 Task: Create List Resource Management in Board Project Prioritization Tools to Workspace Budgeting and Forecasting. Create List Communication in Board Content Curation to Workspace Budgeting and Forecasting. Create List Collaboration in Board Product Portfolio Management and Rationalization to Workspace Budgeting and Forecasting
Action: Mouse moved to (469, 165)
Screenshot: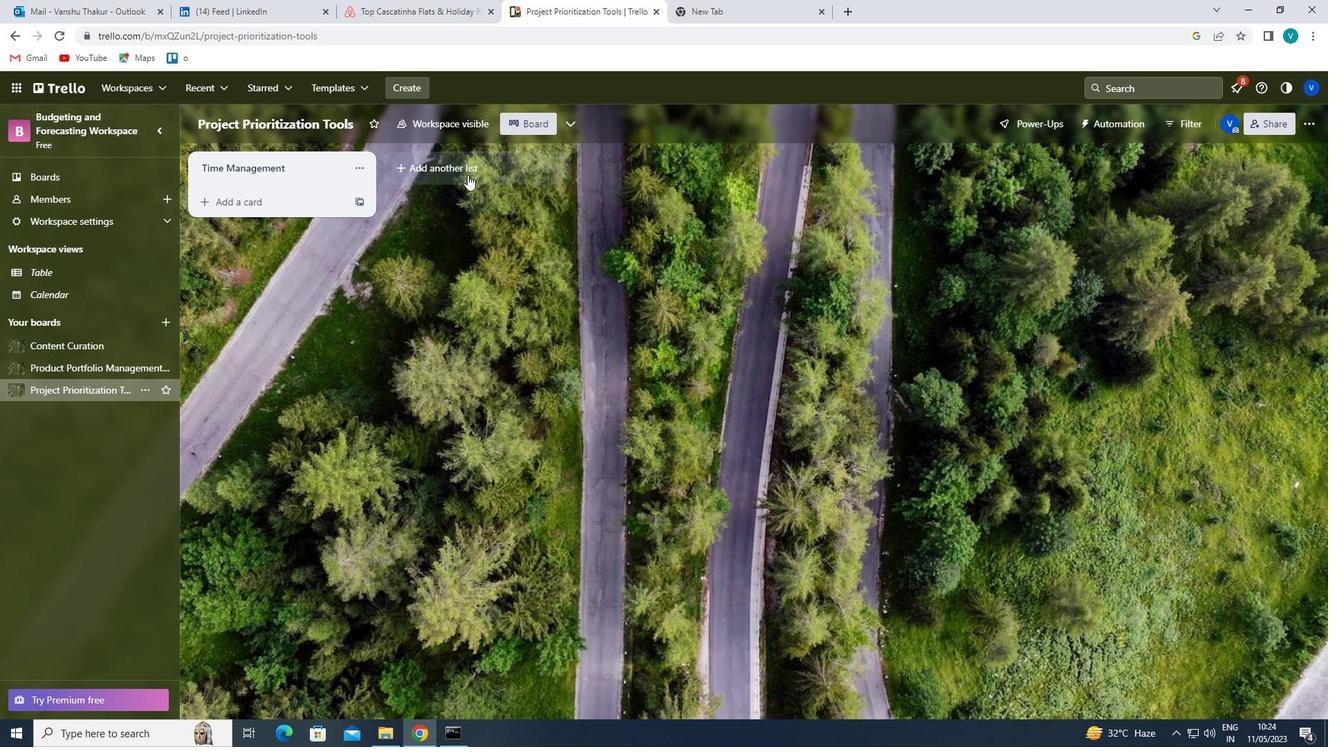 
Action: Mouse pressed left at (469, 165)
Screenshot: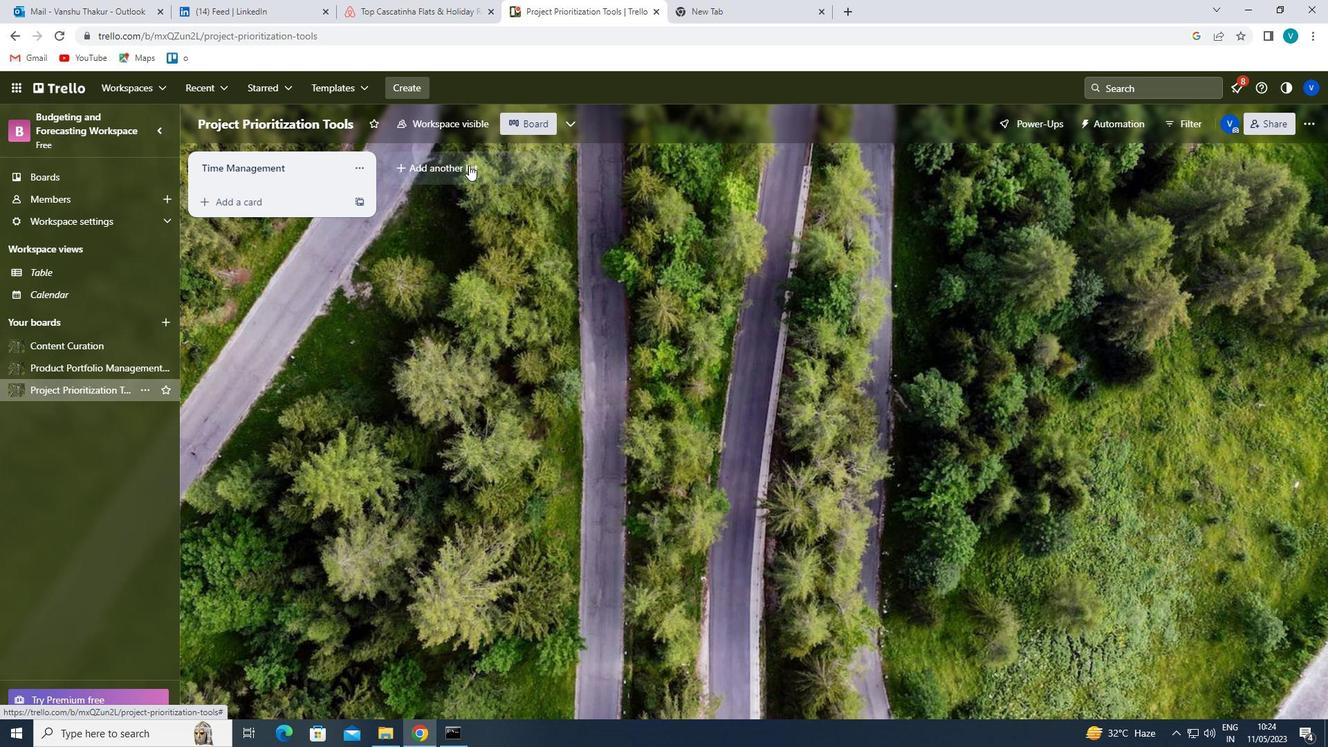 
Action: Key pressed <Key.shift>RESURCE<Key.left><Key.left><Key.left><Key.left>O<Key.right><Key.right><Key.right><Key.right><Key.space><Key.shift>MANAGEMENT
Screenshot: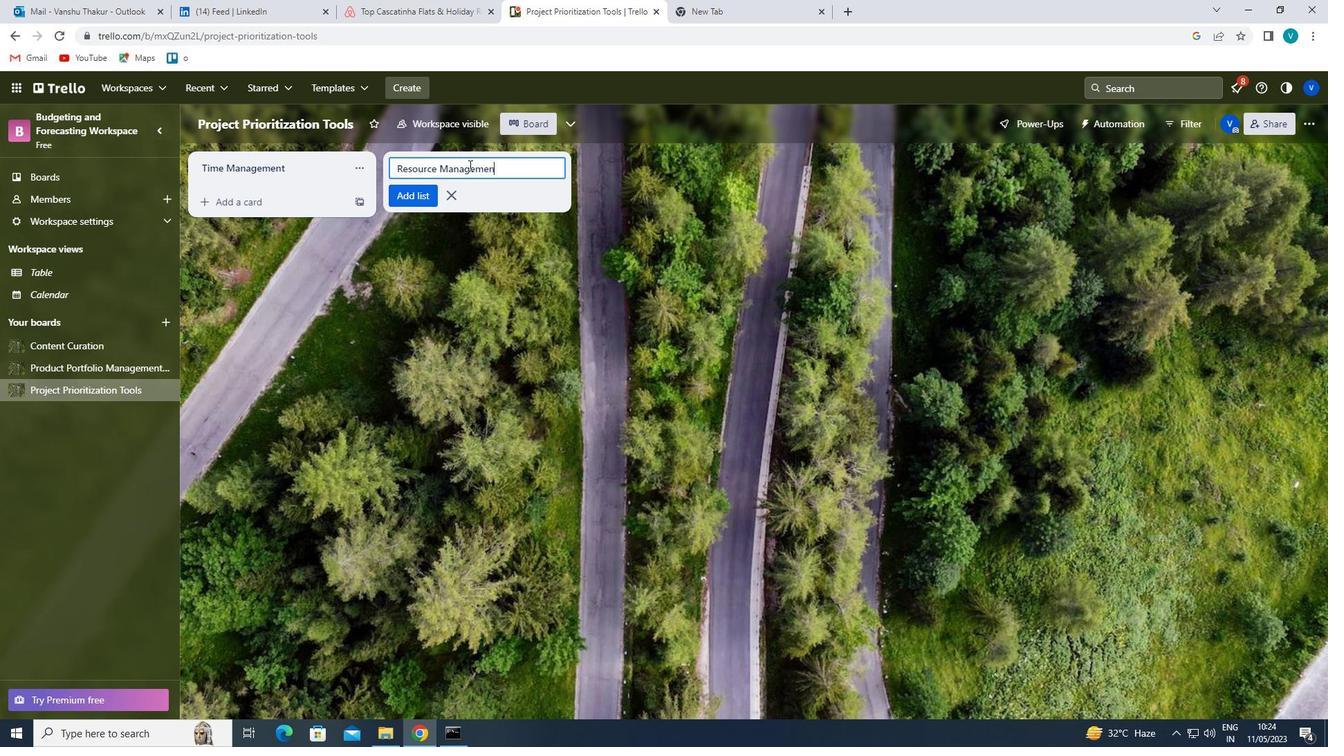 
Action: Mouse moved to (467, 166)
Screenshot: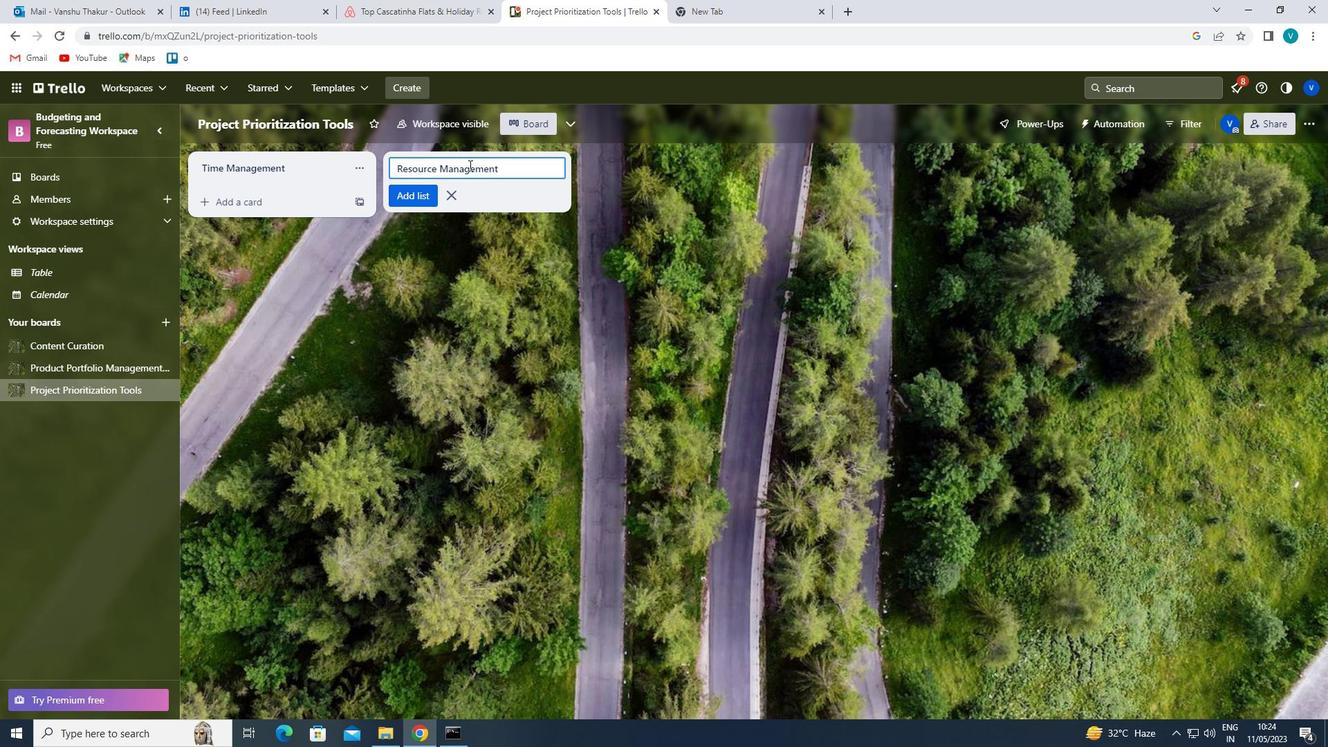 
Action: Key pressed <Key.enter>
Screenshot: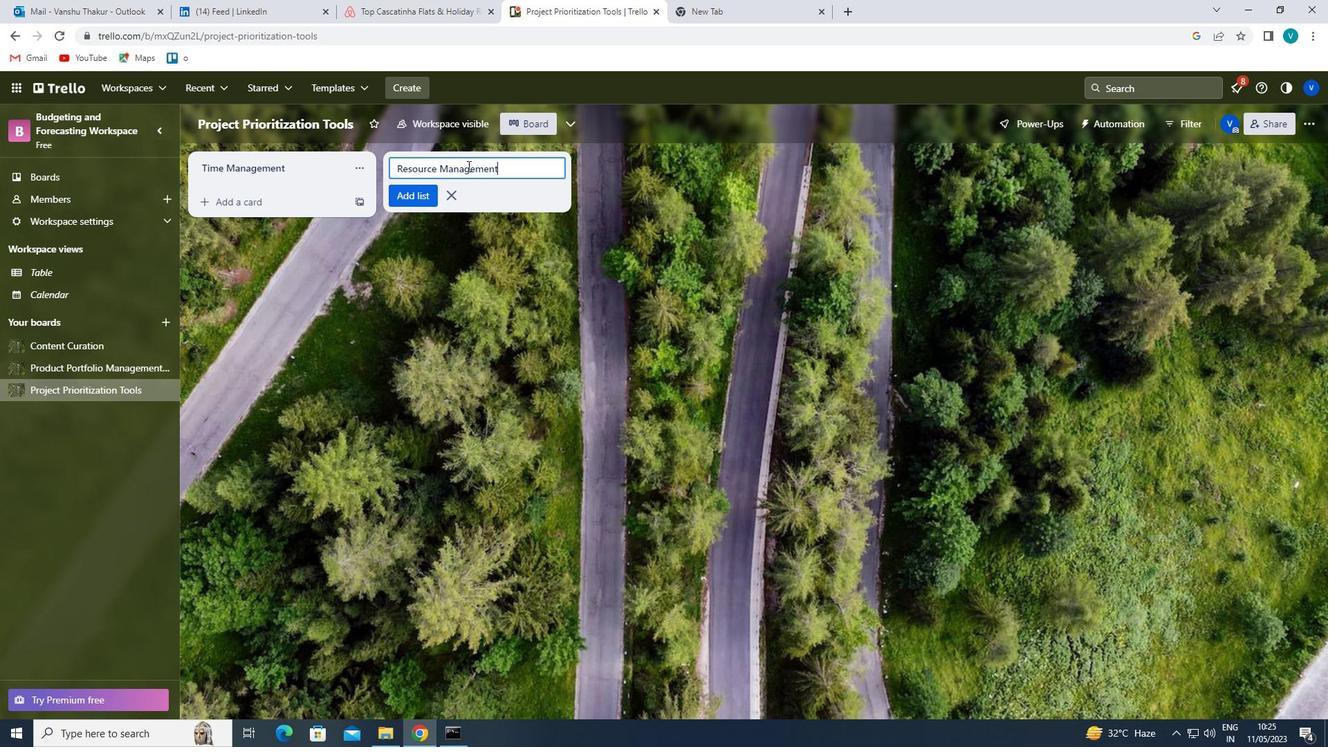 
Action: Mouse moved to (87, 340)
Screenshot: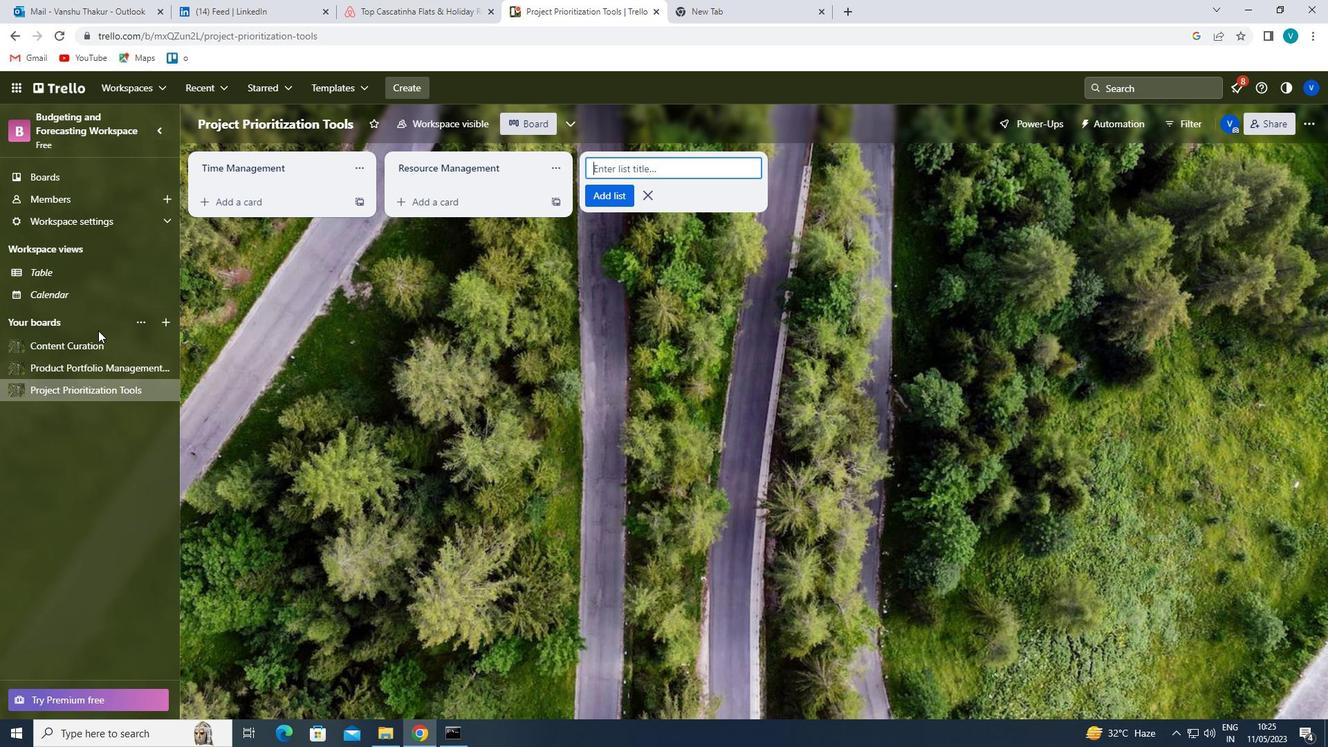 
Action: Mouse pressed left at (87, 340)
Screenshot: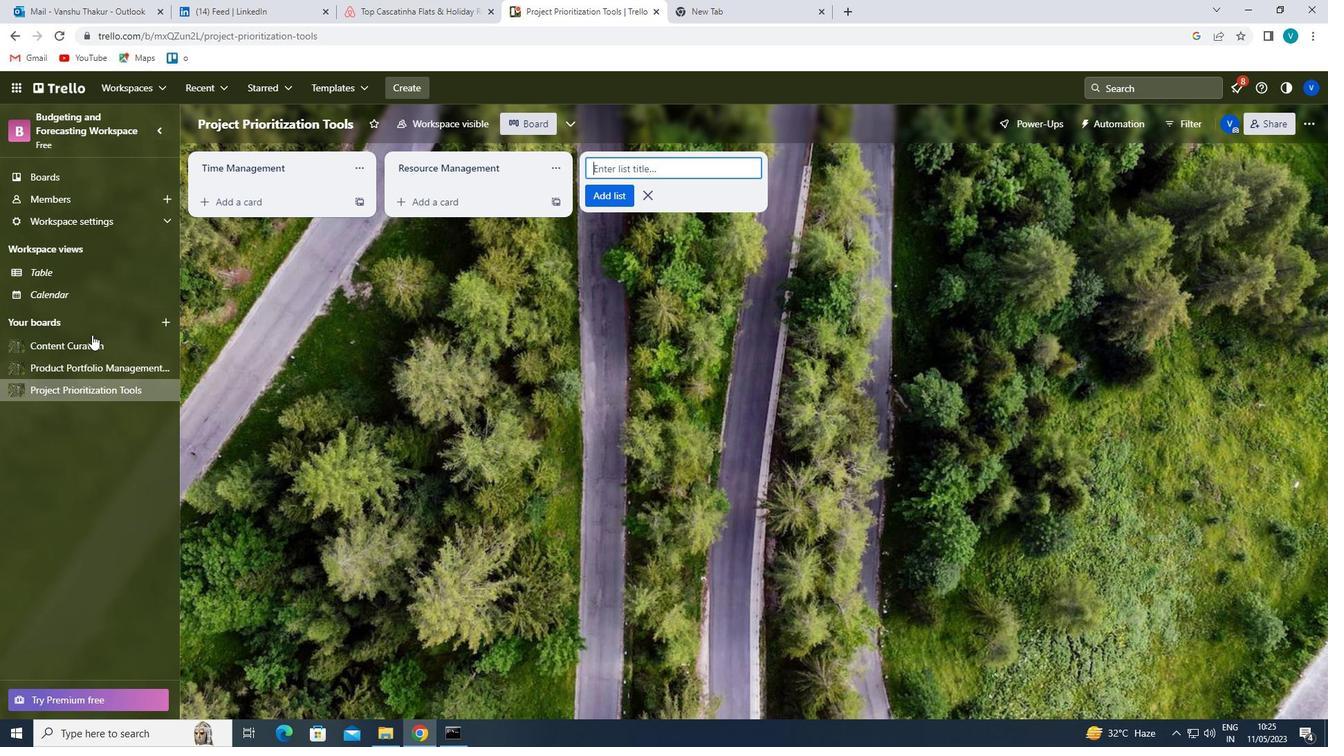 
Action: Mouse moved to (424, 168)
Screenshot: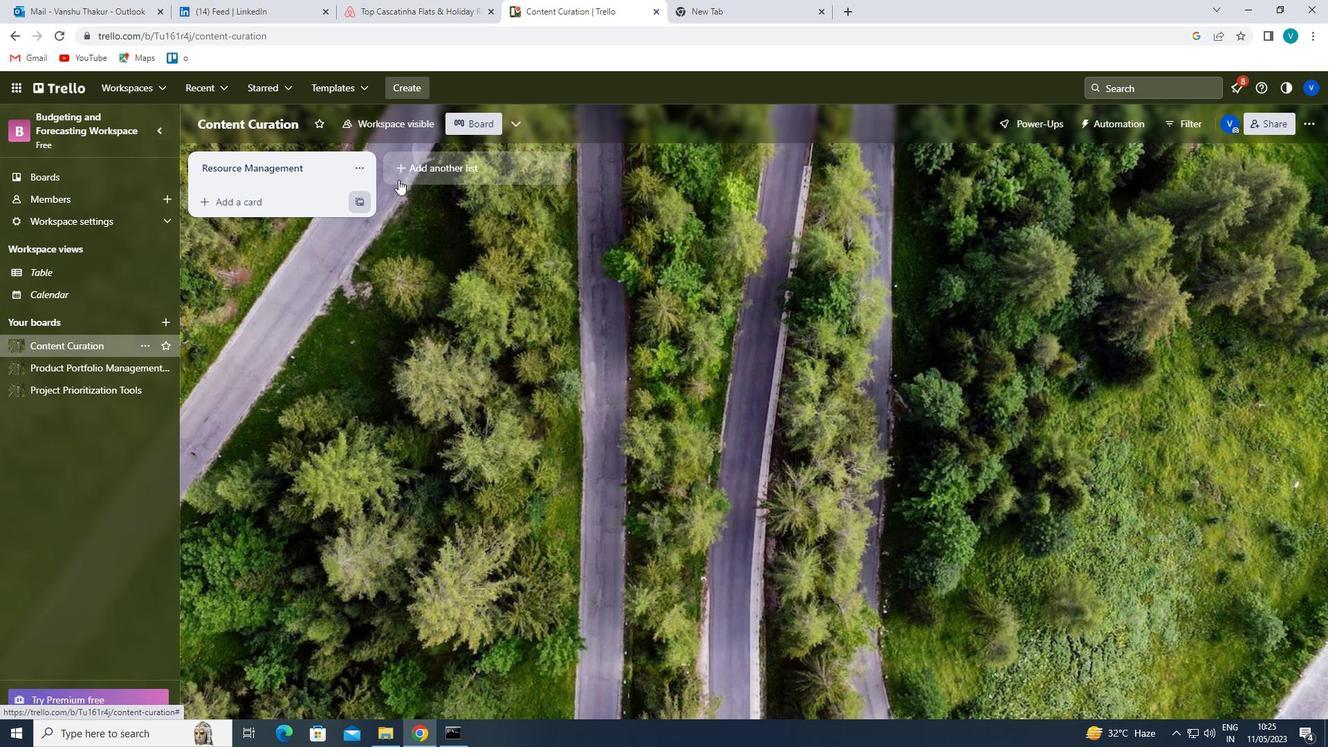
Action: Mouse pressed left at (424, 168)
Screenshot: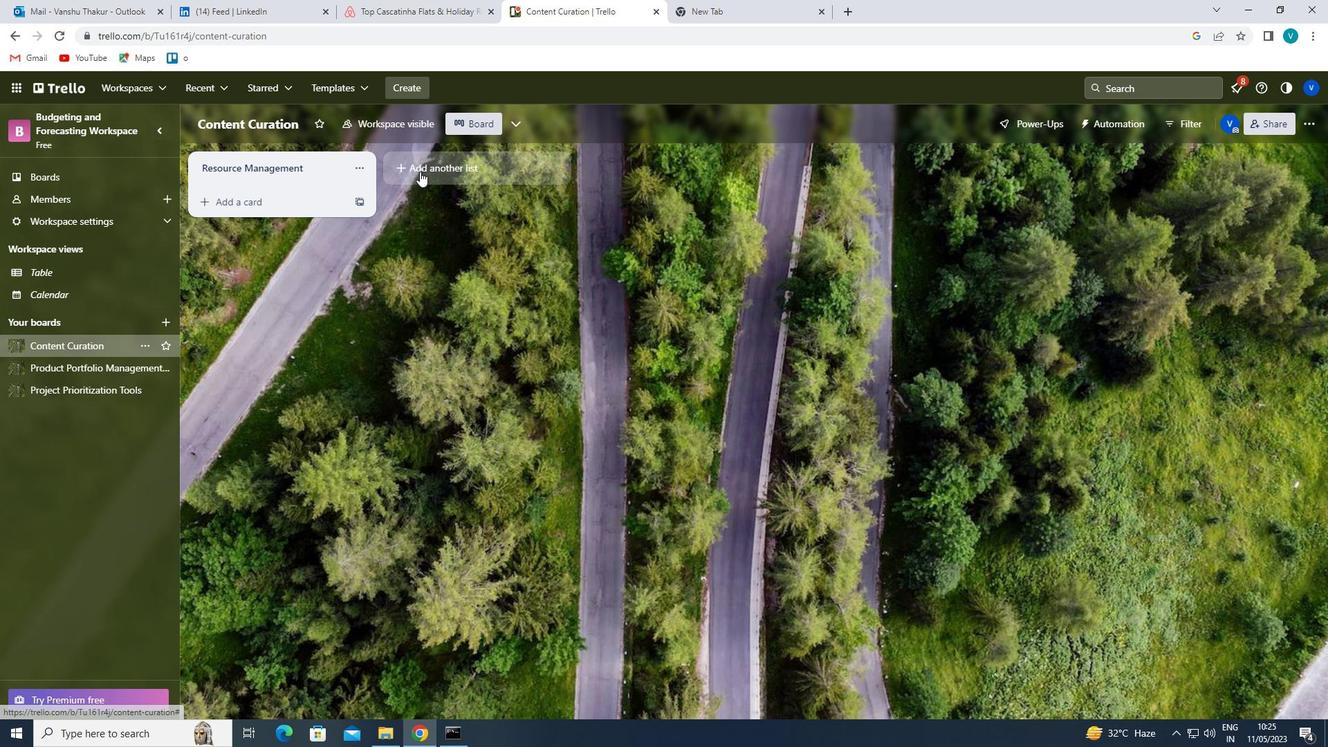 
Action: Mouse moved to (452, 170)
Screenshot: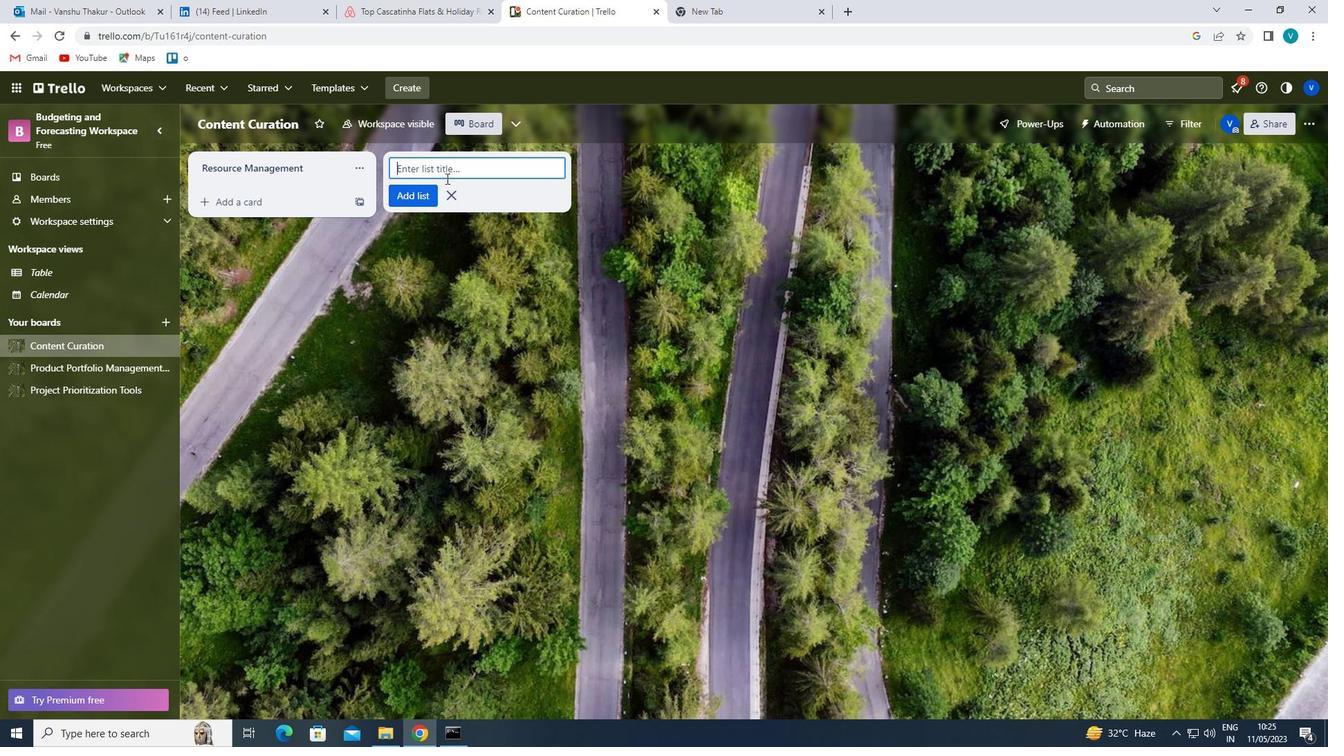 
Action: Mouse pressed left at (452, 170)
Screenshot: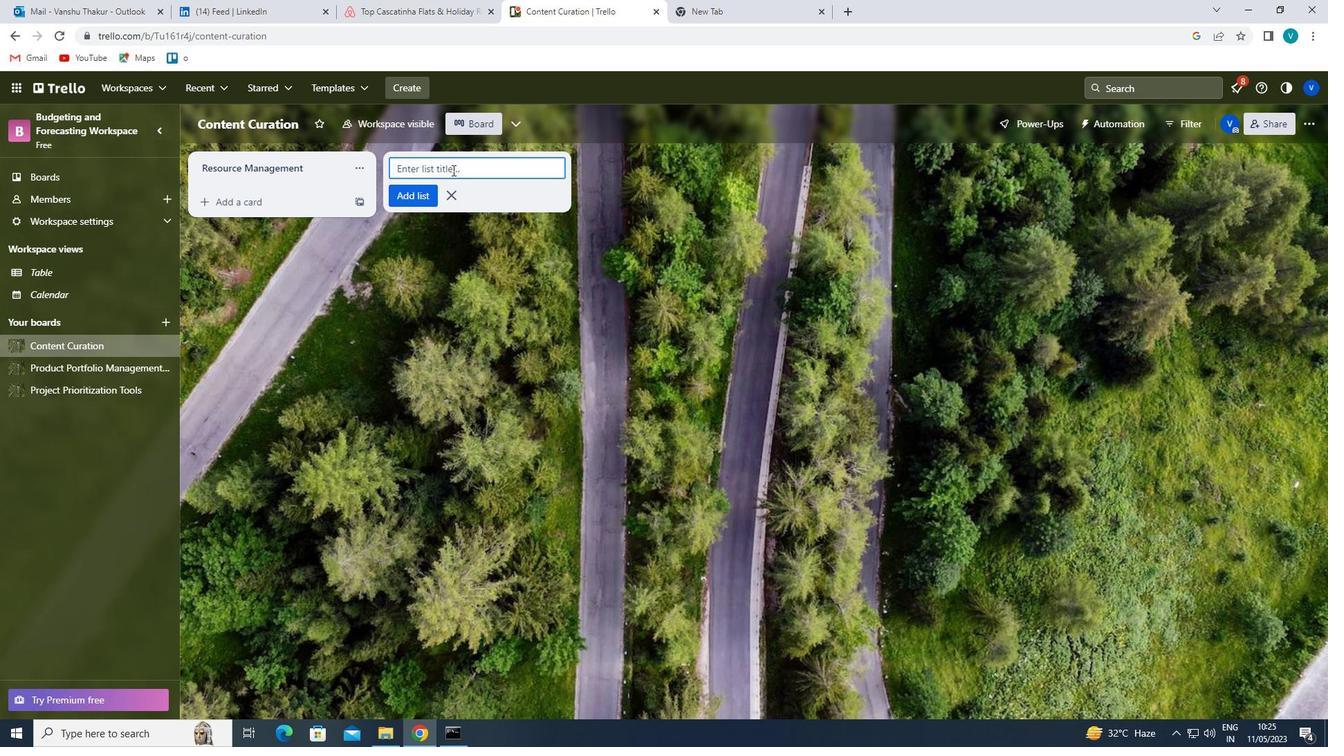 
Action: Key pressed <Key.shift>COMMUNICATION<Key.enter>
Screenshot: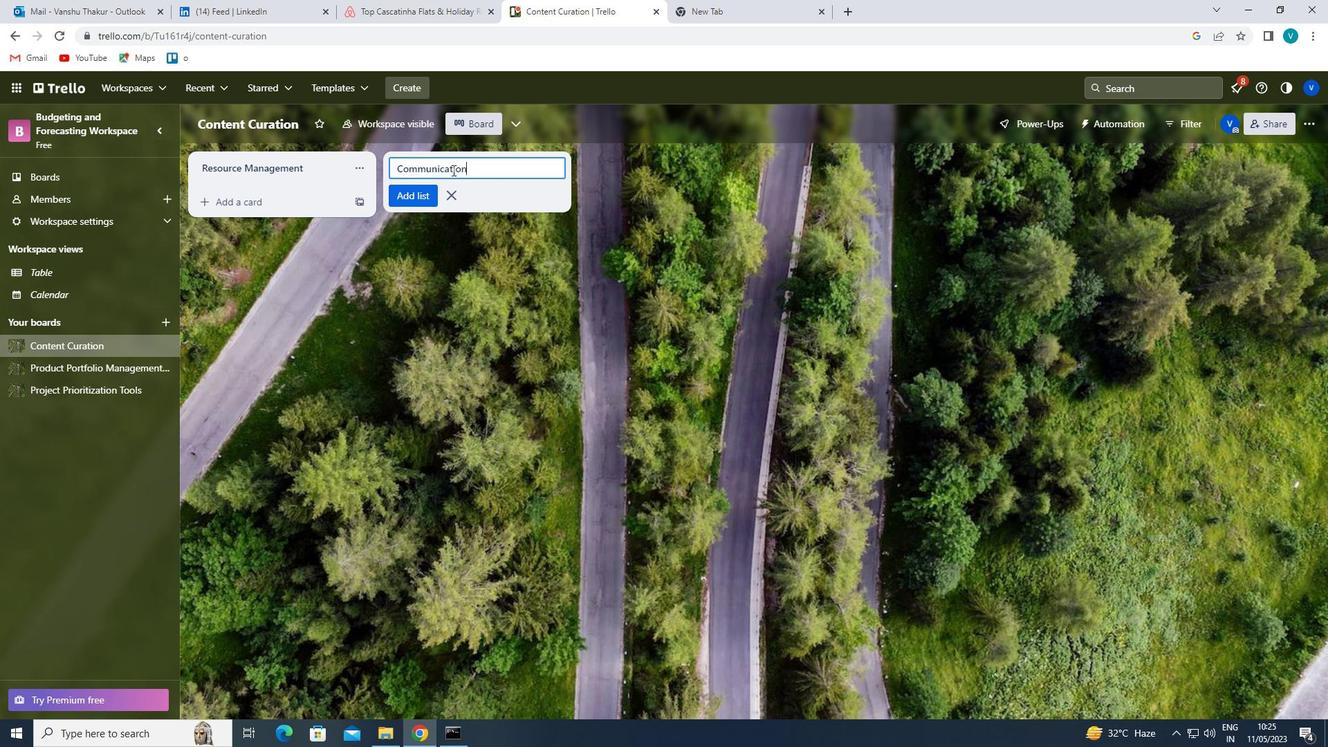 
Action: Mouse moved to (94, 358)
Screenshot: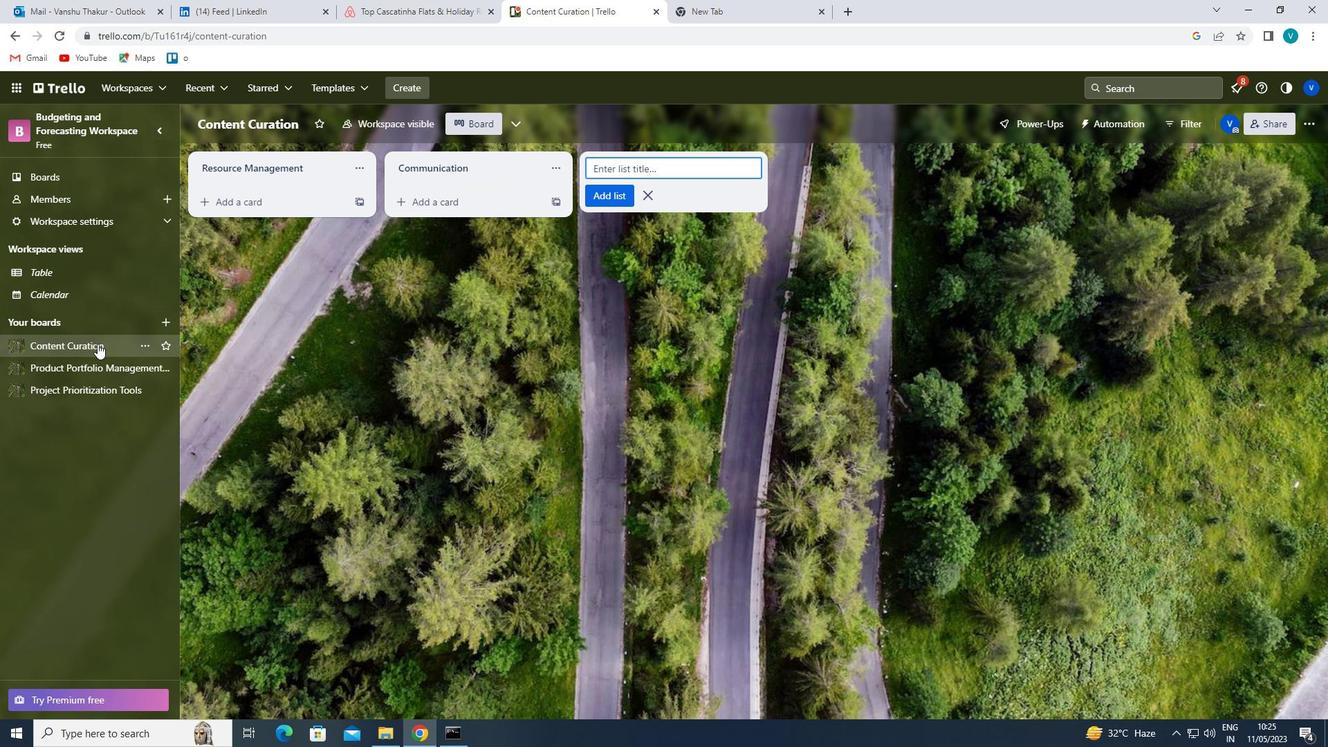 
Action: Mouse pressed left at (94, 358)
Screenshot: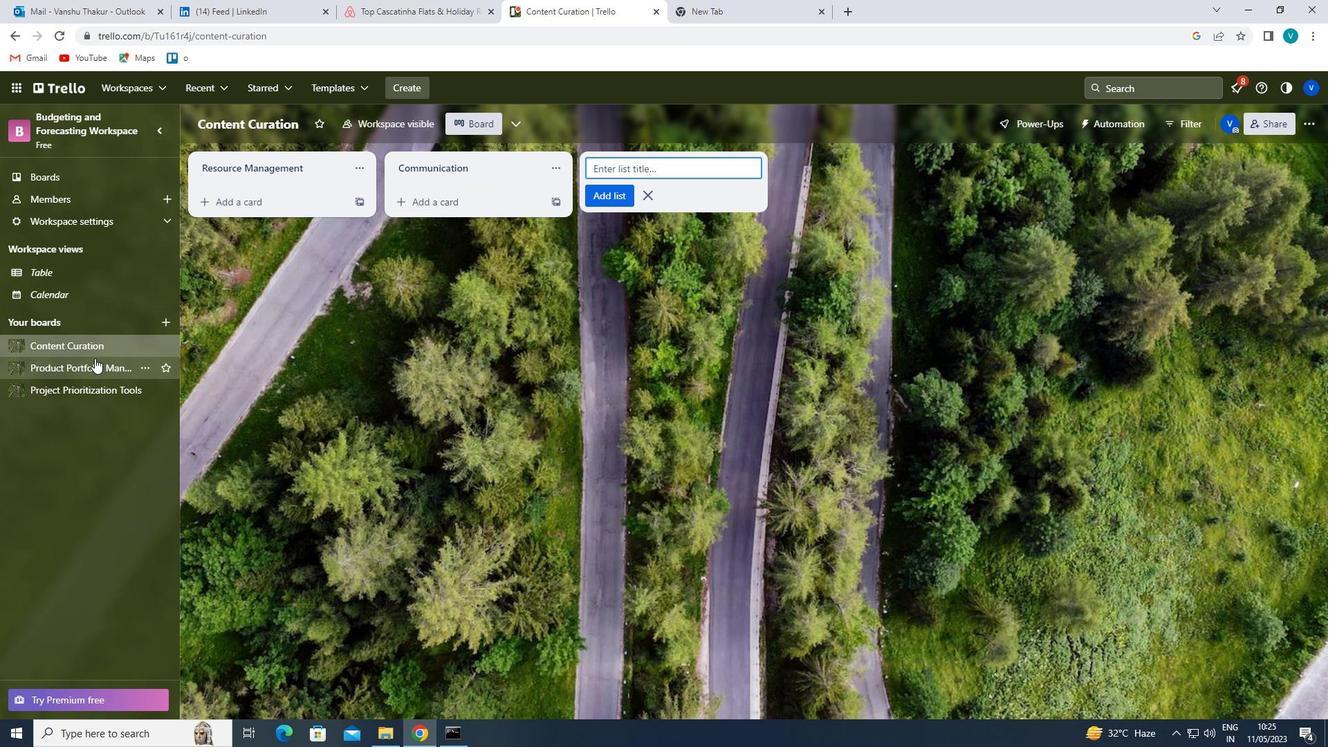 
Action: Mouse moved to (445, 165)
Screenshot: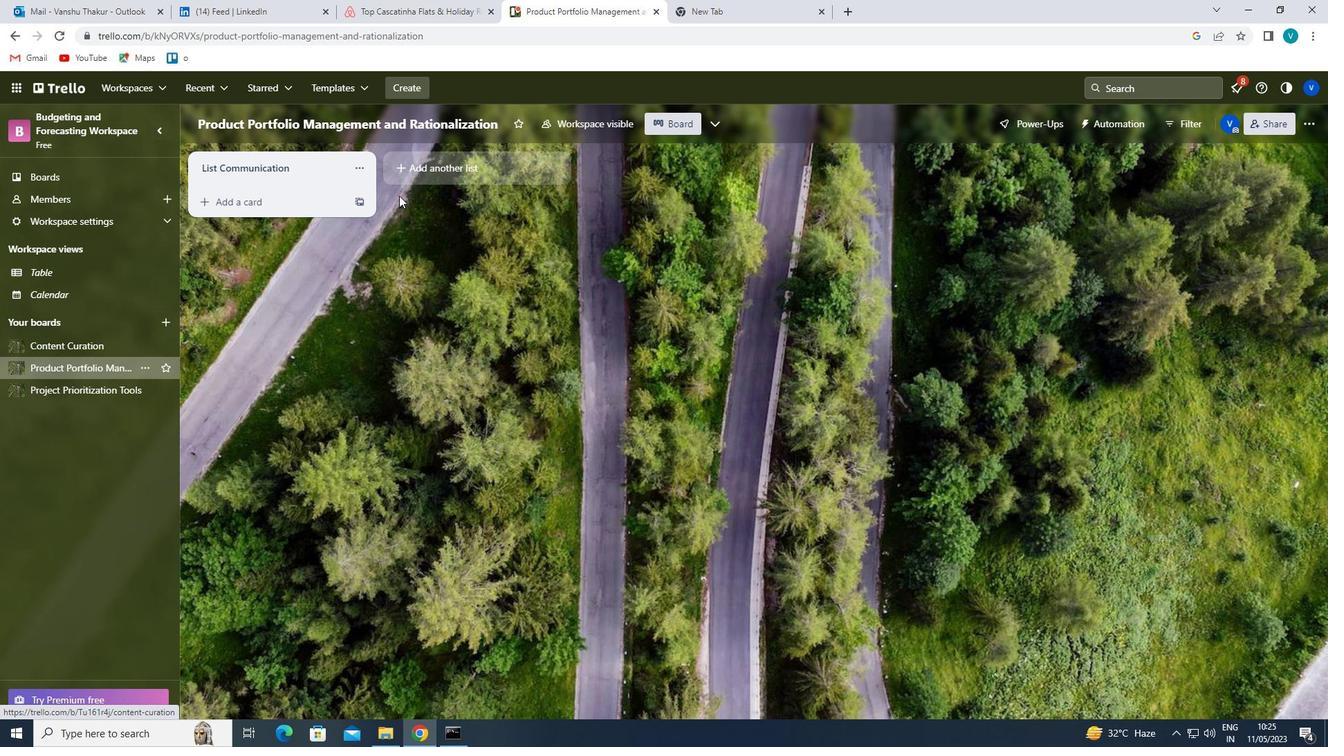 
Action: Mouse pressed left at (445, 165)
Screenshot: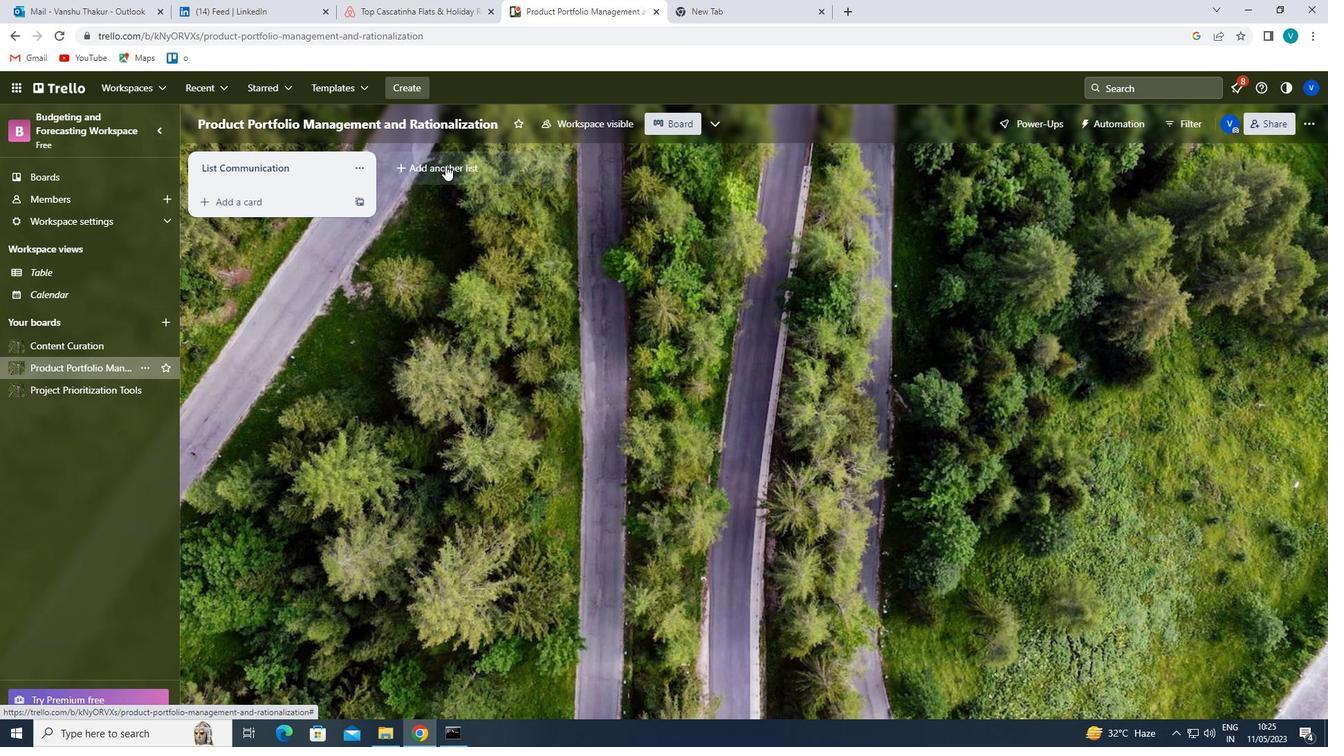 
Action: Key pressed <Key.shift>COLLABORATION<Key.enter>
Screenshot: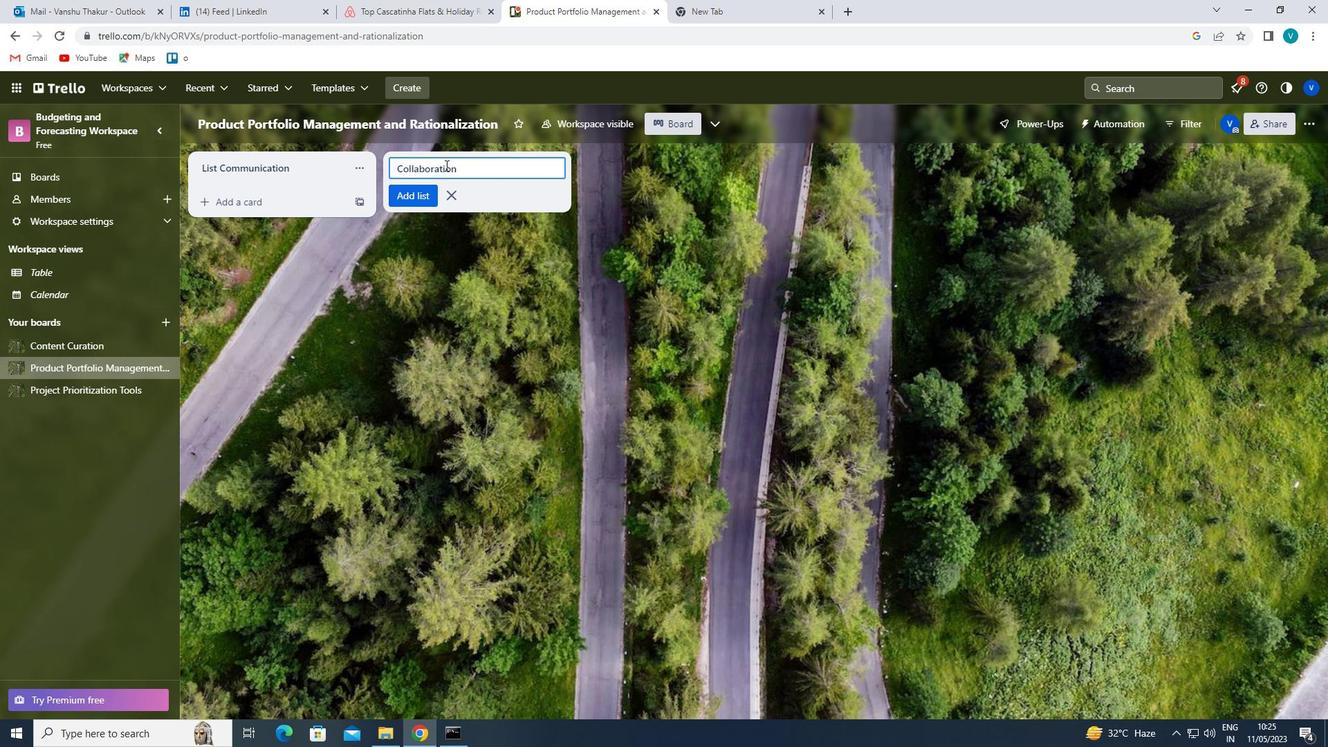 
